 Task: Search for the task 'Complete Monthly Sales Report' in Outlook.
Action: Mouse moved to (16, 112)
Screenshot: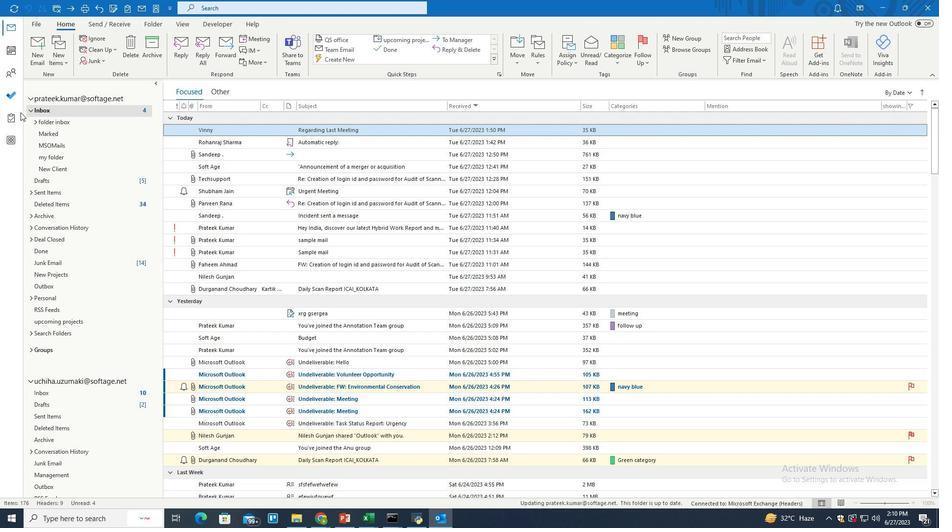 
Action: Mouse pressed left at (16, 112)
Screenshot: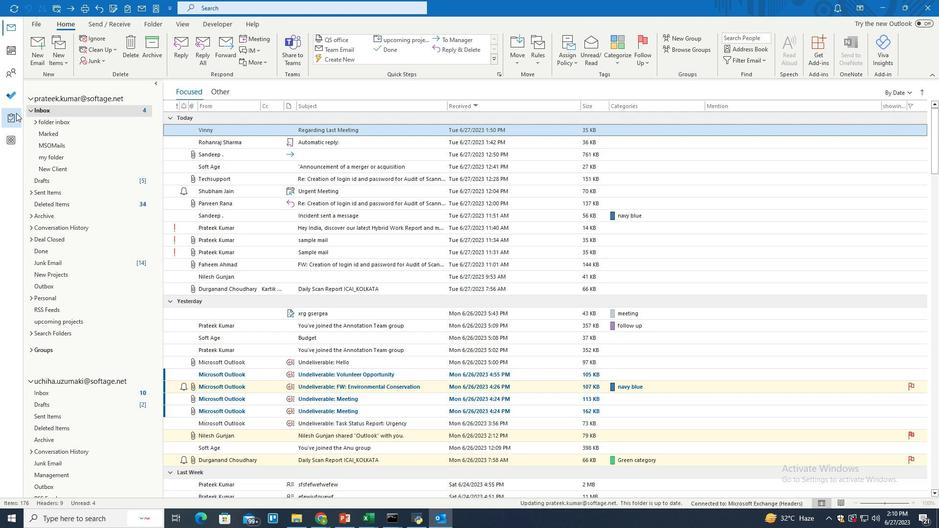 
Action: Mouse moved to (288, 6)
Screenshot: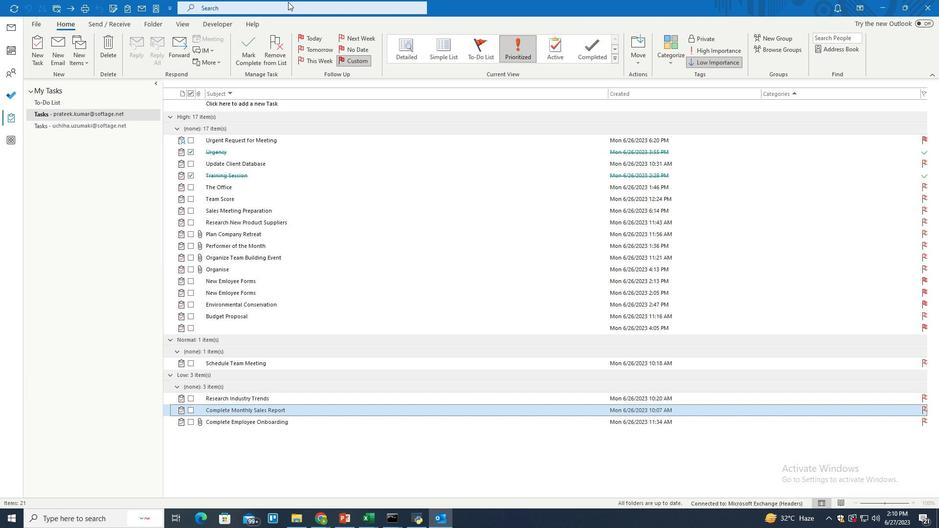 
Action: Mouse pressed left at (288, 6)
Screenshot: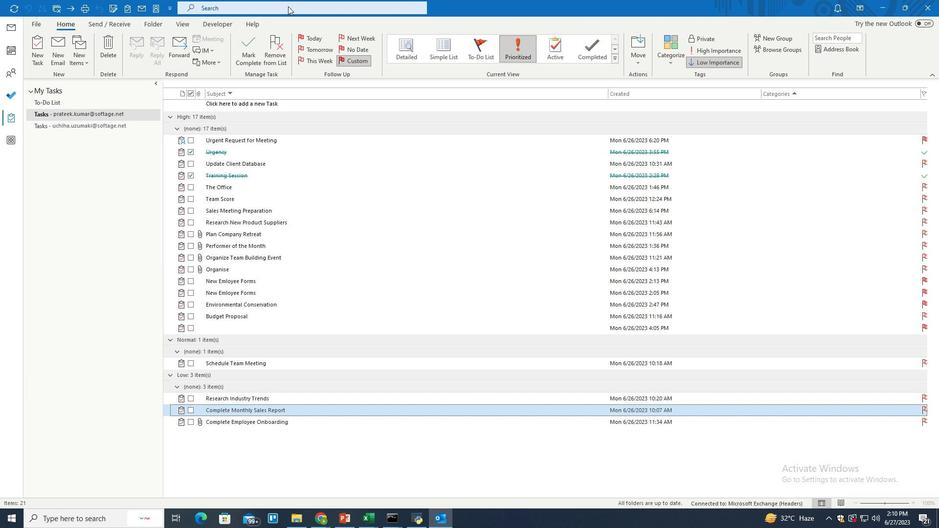 
Action: Mouse moved to (456, 5)
Screenshot: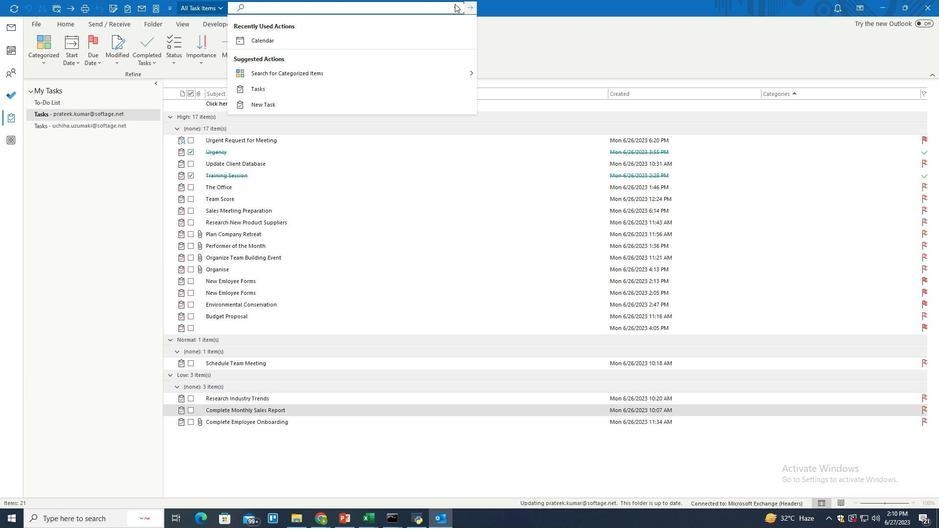 
Action: Mouse pressed left at (456, 5)
Screenshot: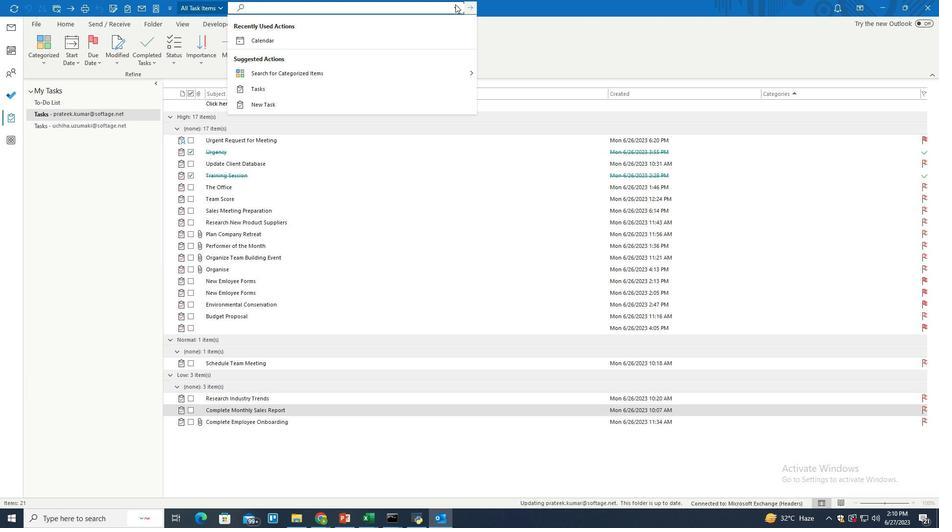 
Action: Mouse moved to (416, 22)
Screenshot: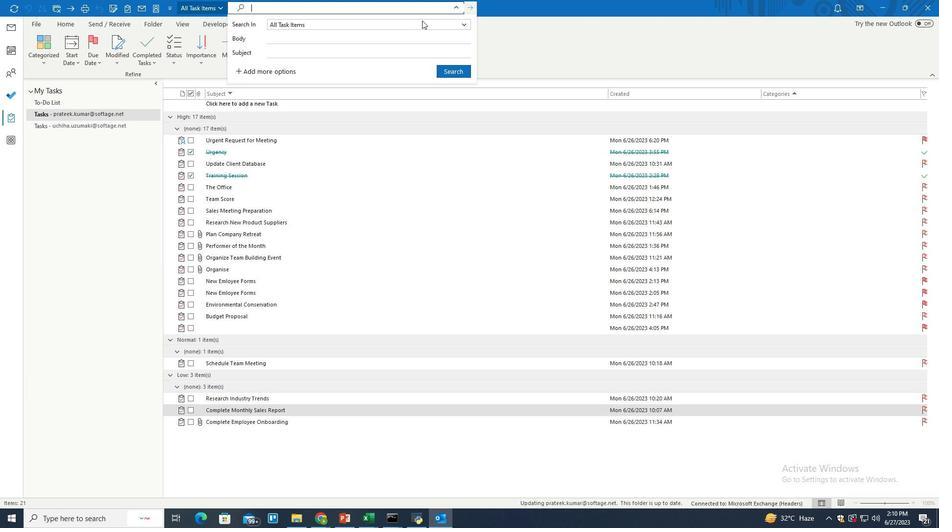 
Action: Mouse pressed left at (416, 22)
Screenshot: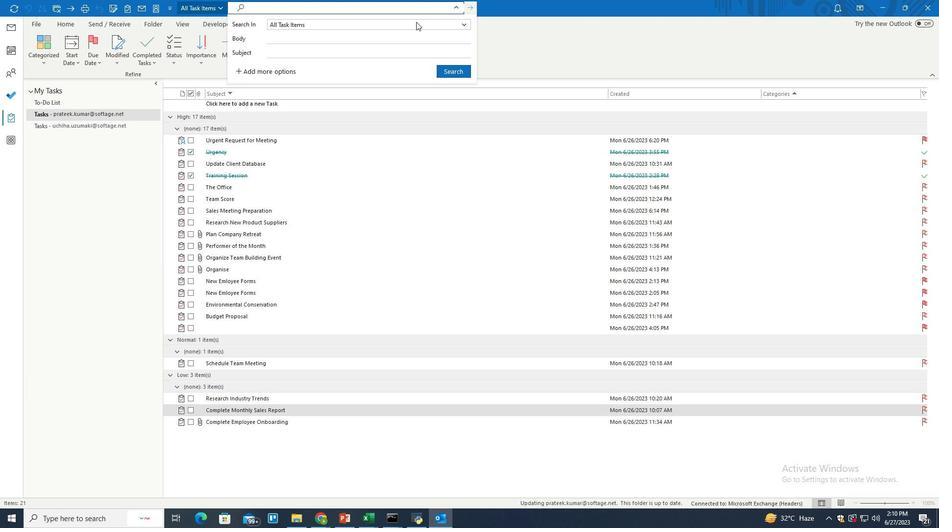 
Action: Mouse moved to (301, 37)
Screenshot: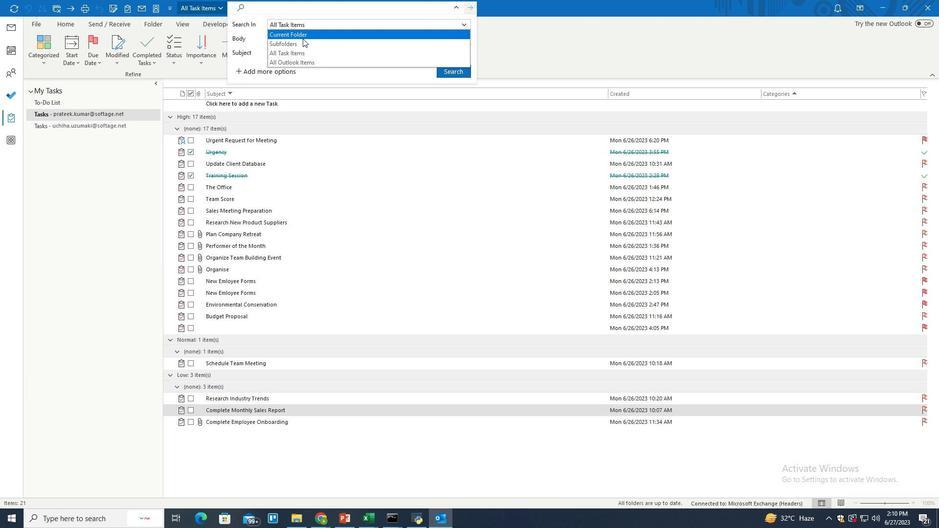 
Action: Mouse pressed left at (301, 37)
Screenshot: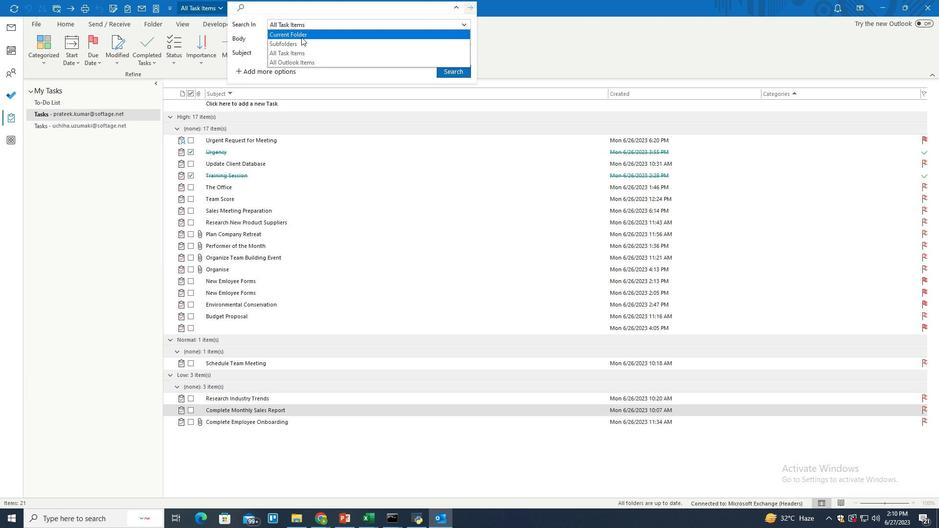 
Action: Mouse moved to (456, 8)
Screenshot: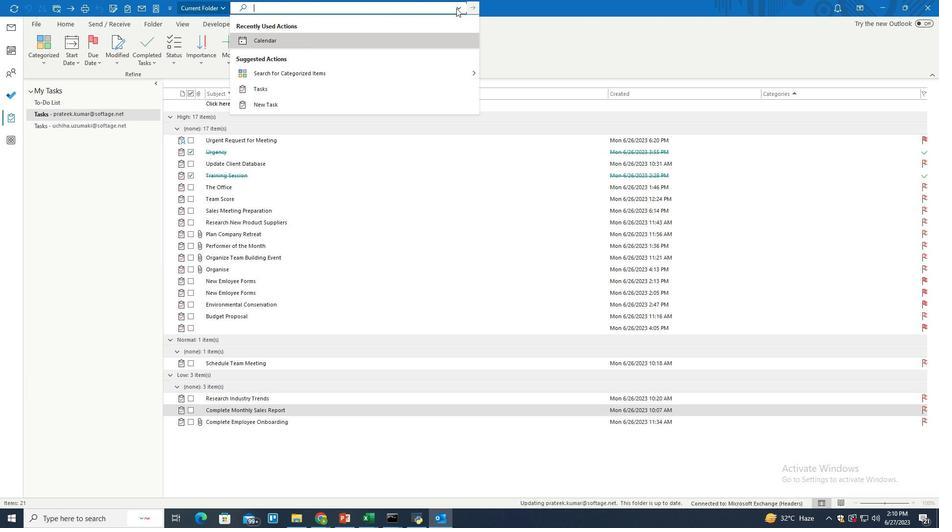 
Action: Mouse pressed left at (456, 8)
Screenshot: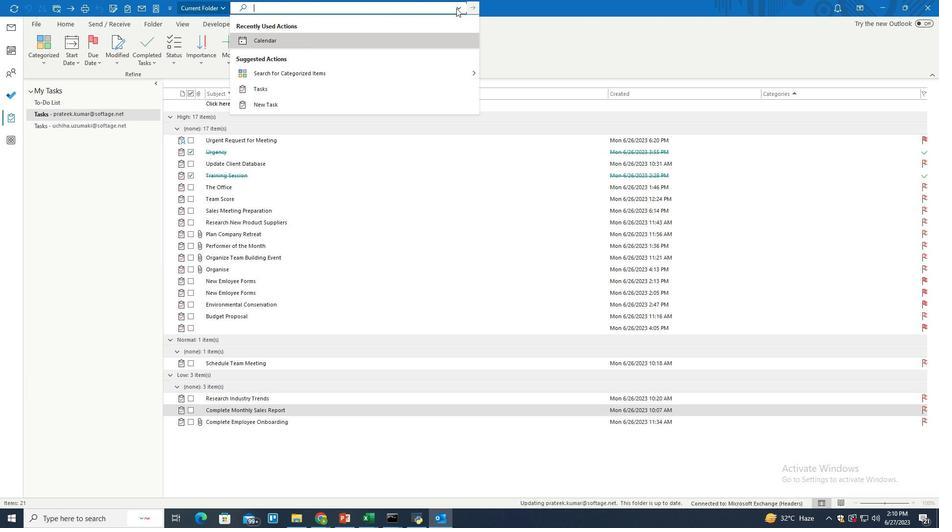 
Action: Mouse moved to (286, 52)
Screenshot: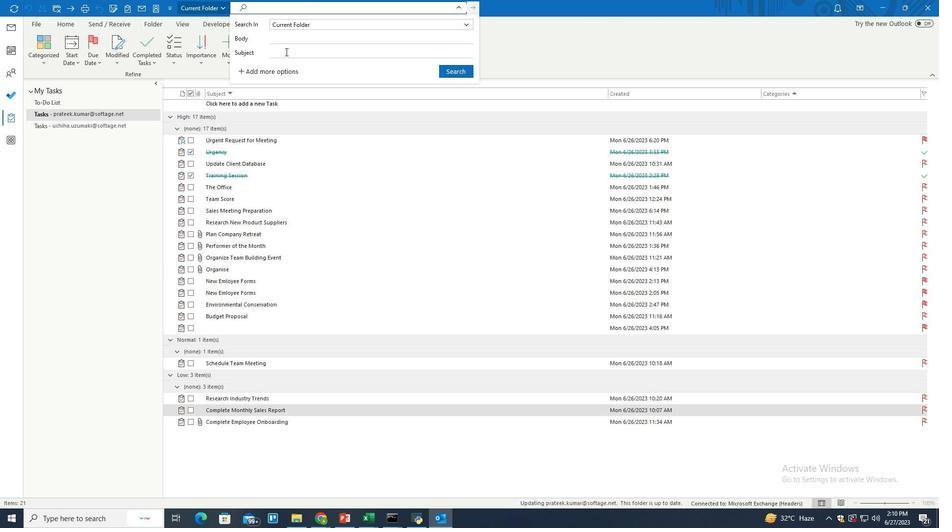 
Action: Mouse pressed left at (286, 52)
Screenshot: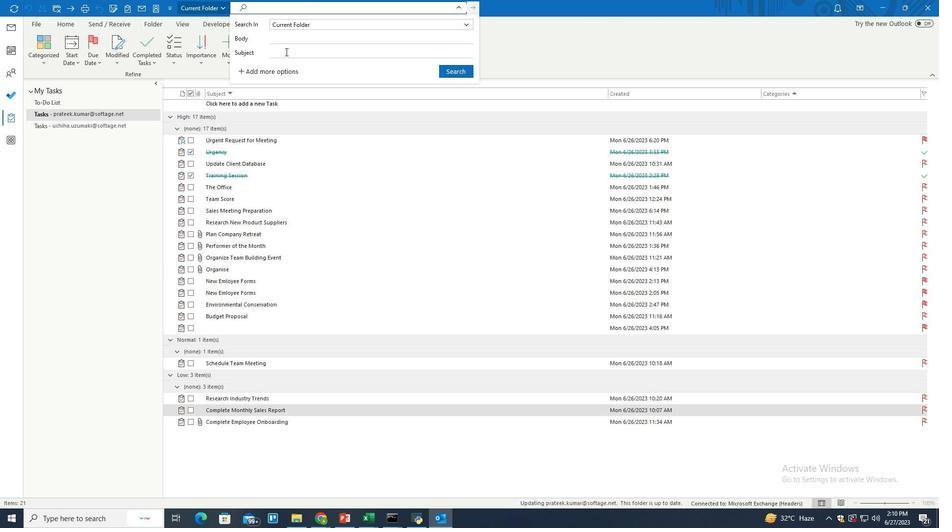 
Action: Key pressed <Key.shift>Complete<Key.space><Key.shift>Monthly<Key.space><Key.shift>Sales<Key.space><Key.shift>Report
Screenshot: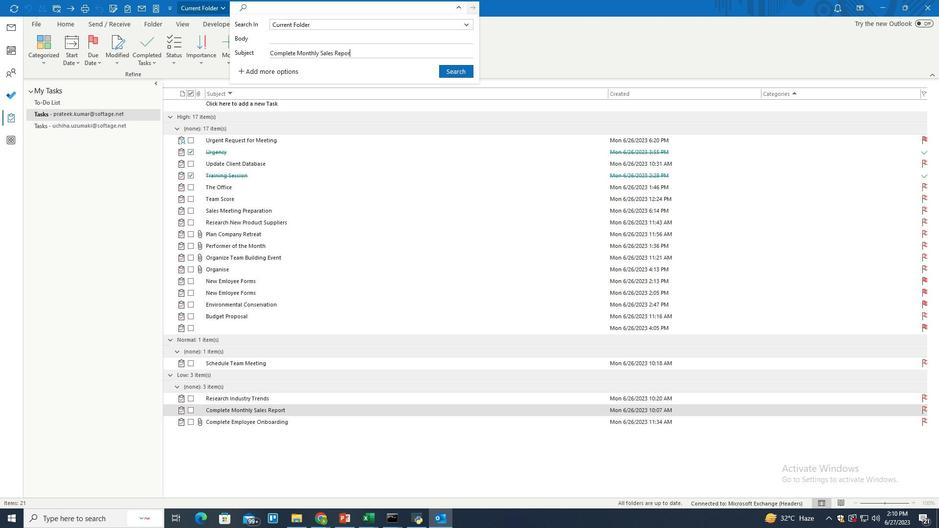 
Action: Mouse moved to (450, 70)
Screenshot: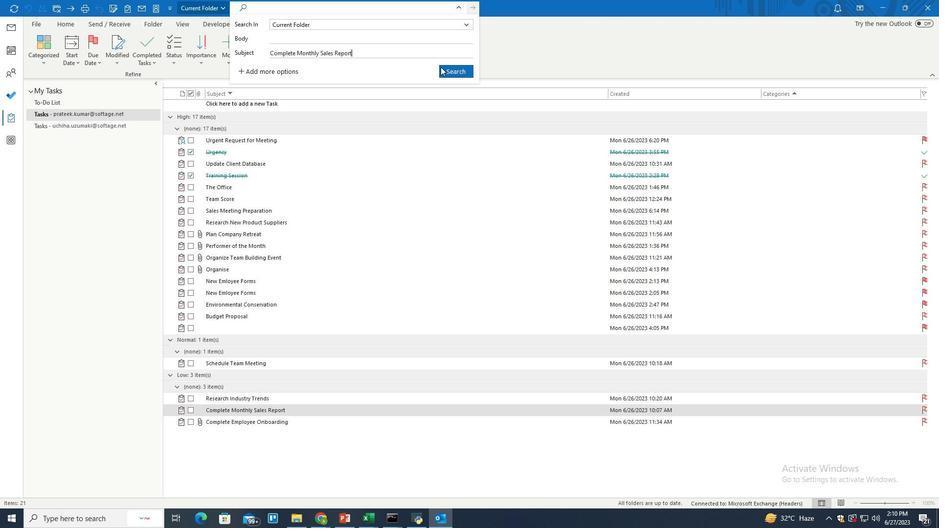 
Action: Mouse pressed left at (450, 70)
Screenshot: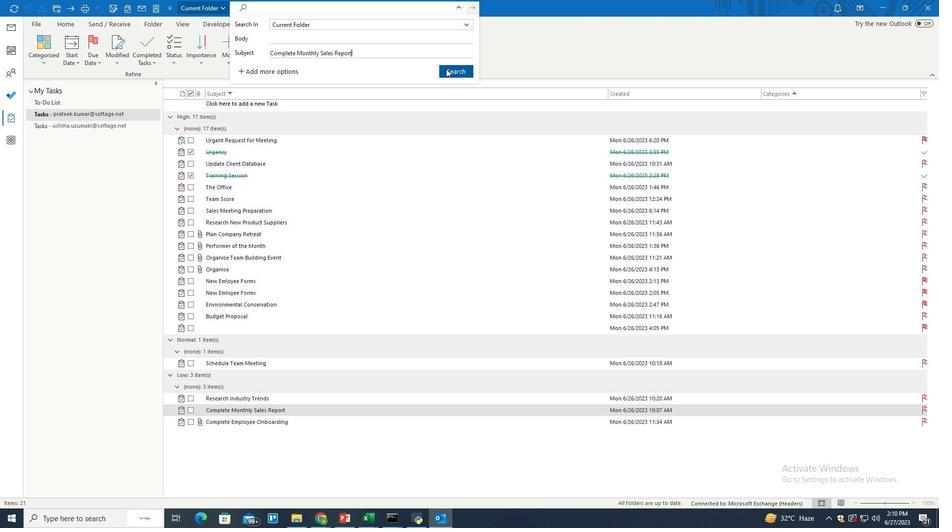 
Action: Mouse moved to (419, 148)
Screenshot: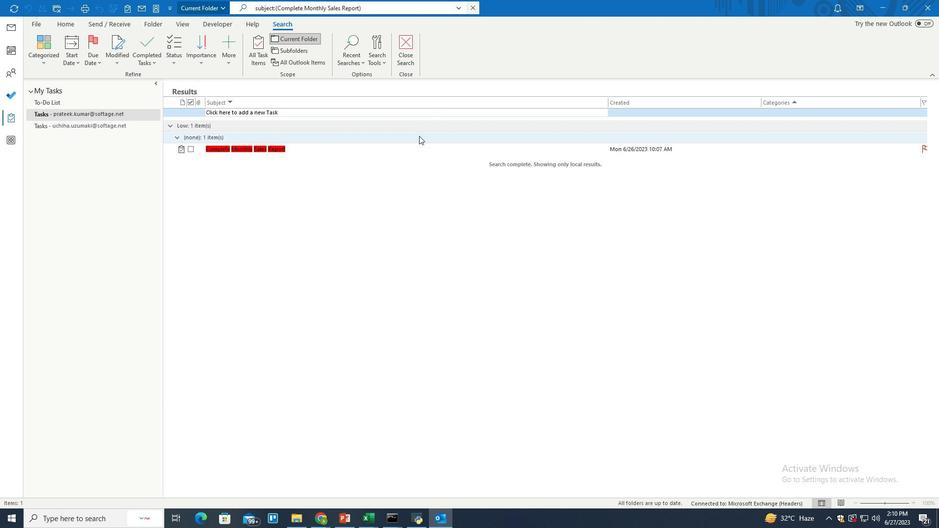 
Action: Mouse pressed left at (419, 148)
Screenshot: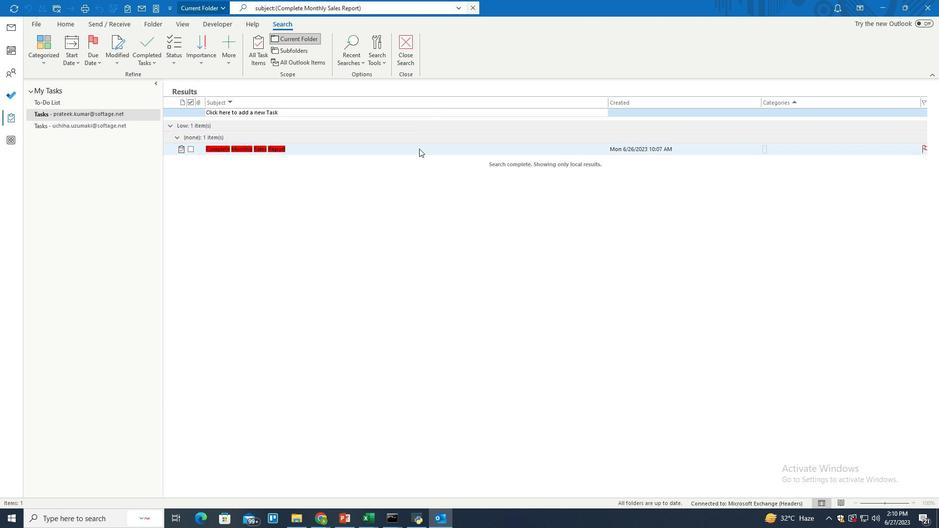 
Action: Mouse moved to (73, 24)
Screenshot: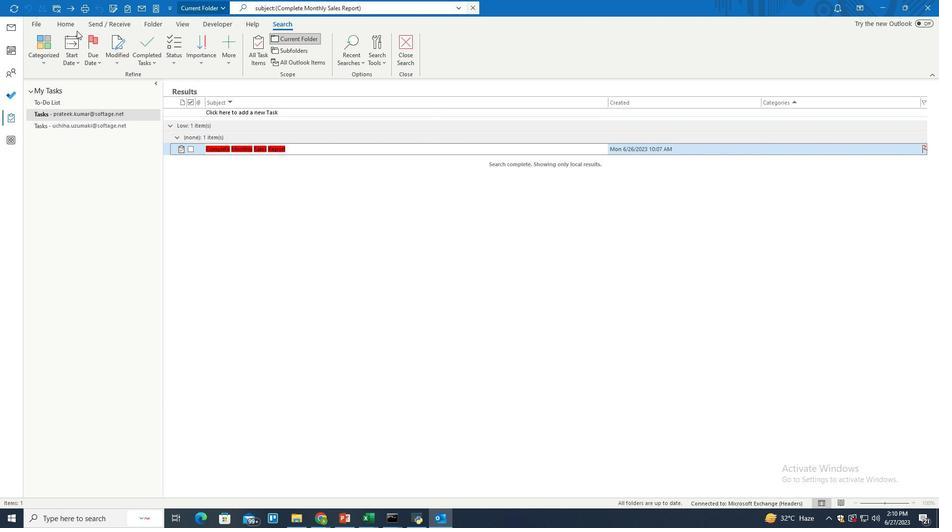 
Action: Mouse pressed left at (73, 24)
Screenshot: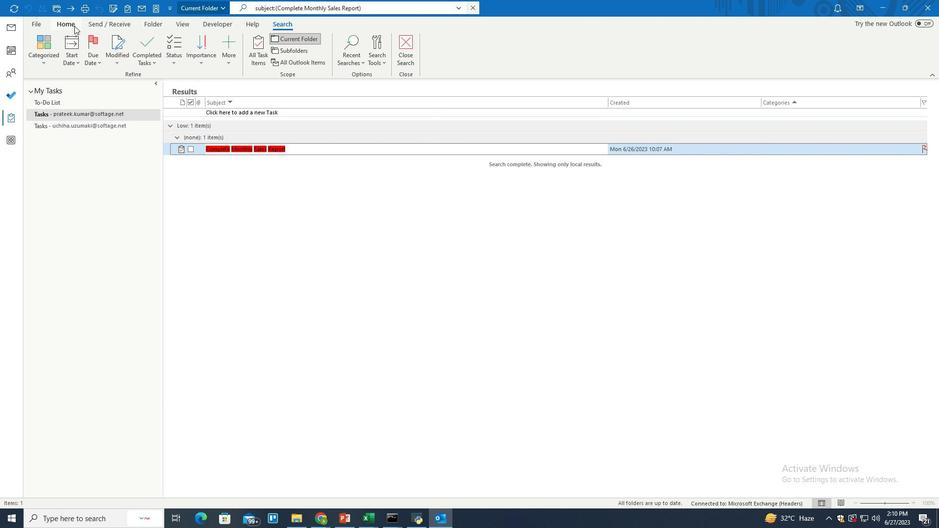 
Action: Mouse moved to (710, 50)
Screenshot: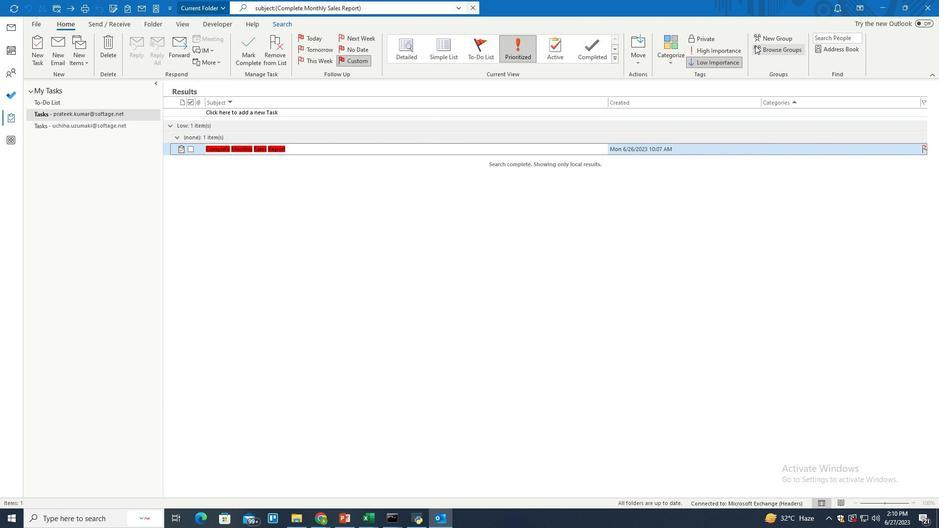 
Action: Mouse pressed left at (710, 50)
Screenshot: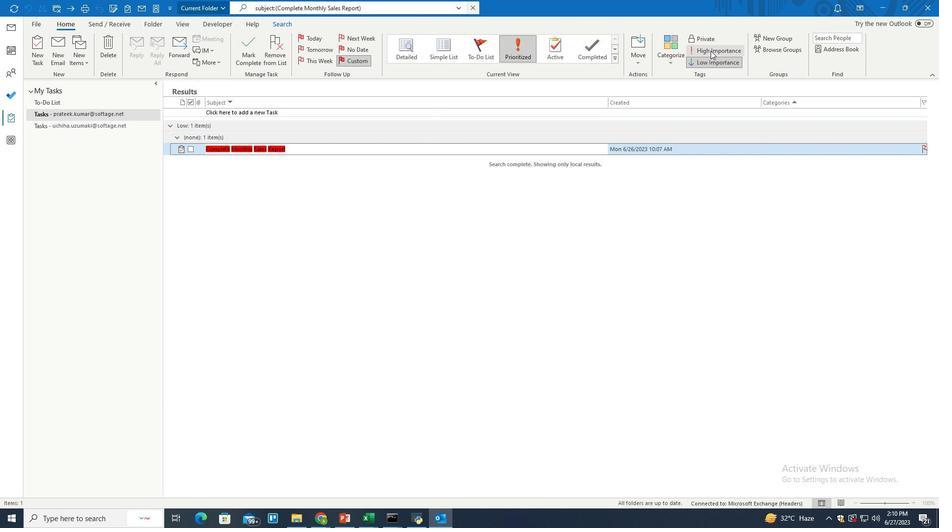 
Action: Mouse moved to (552, 246)
Screenshot: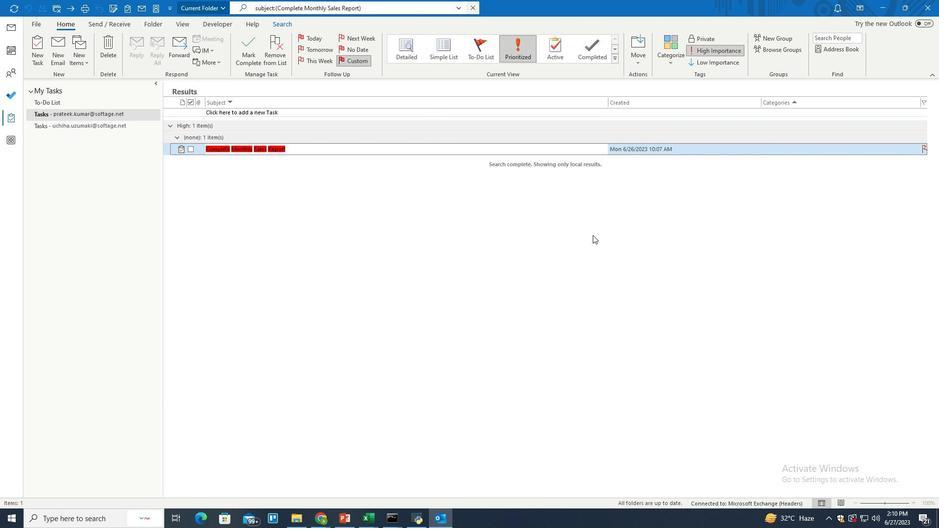 
